 Task: Create a section Automated Deployment Sprint and in the section, add a milestone Infrastructure Upgrades in the project ToughWorks.
Action: Mouse moved to (64, 434)
Screenshot: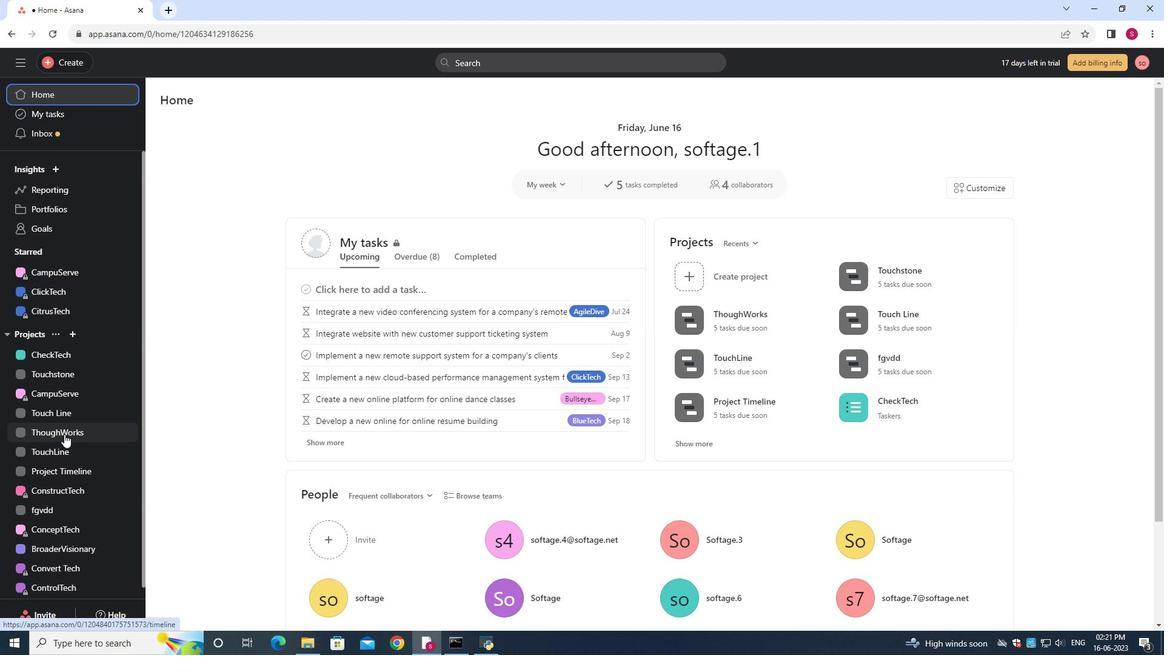 
Action: Mouse pressed left at (64, 434)
Screenshot: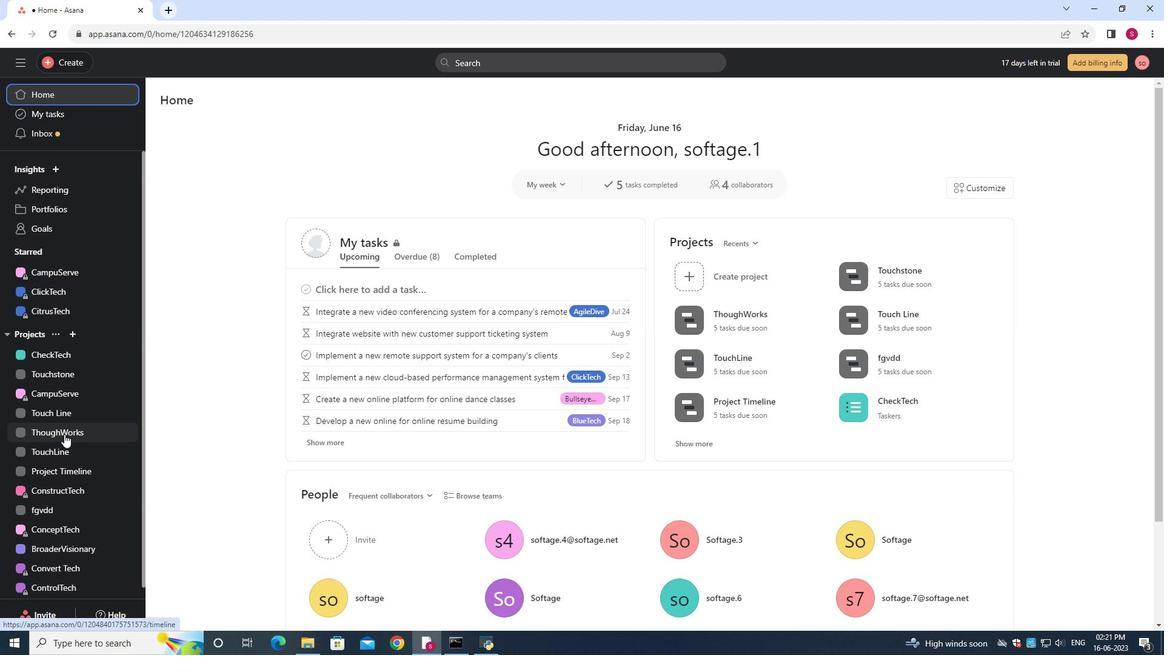 
Action: Mouse moved to (212, 124)
Screenshot: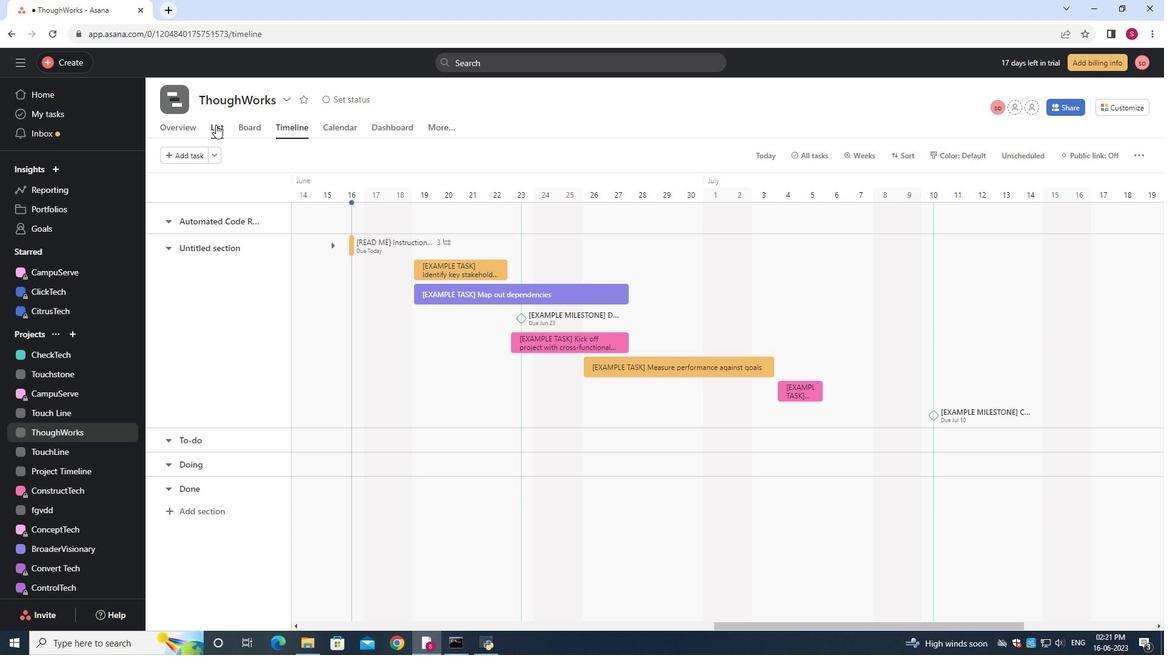 
Action: Mouse pressed left at (212, 124)
Screenshot: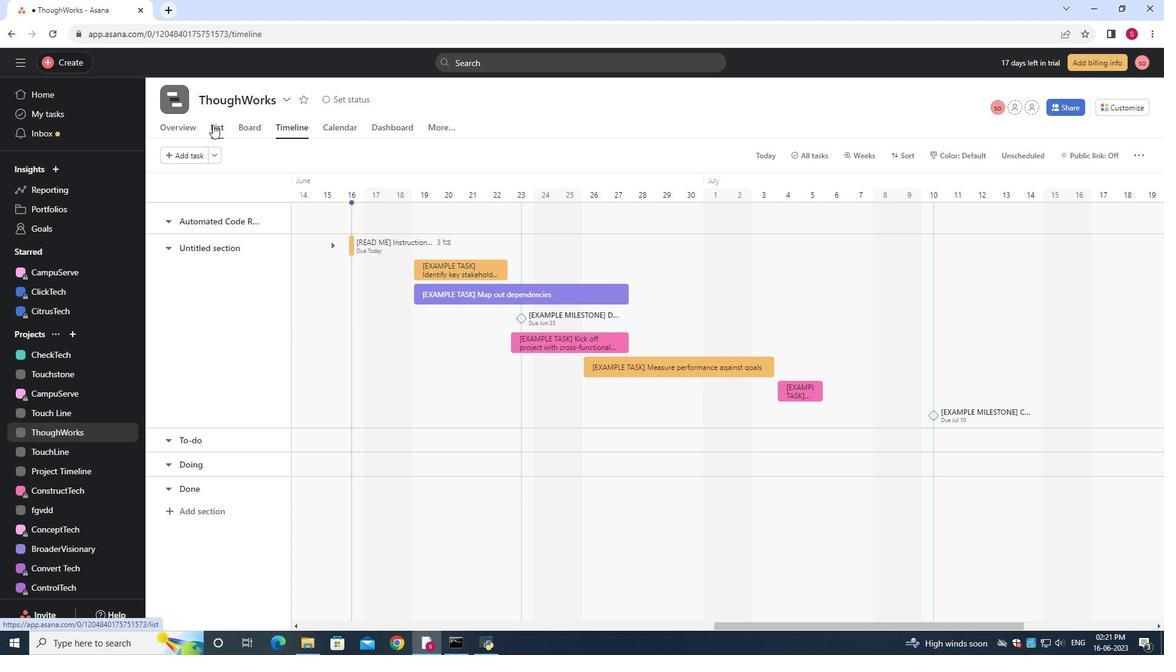 
Action: Mouse moved to (212, 150)
Screenshot: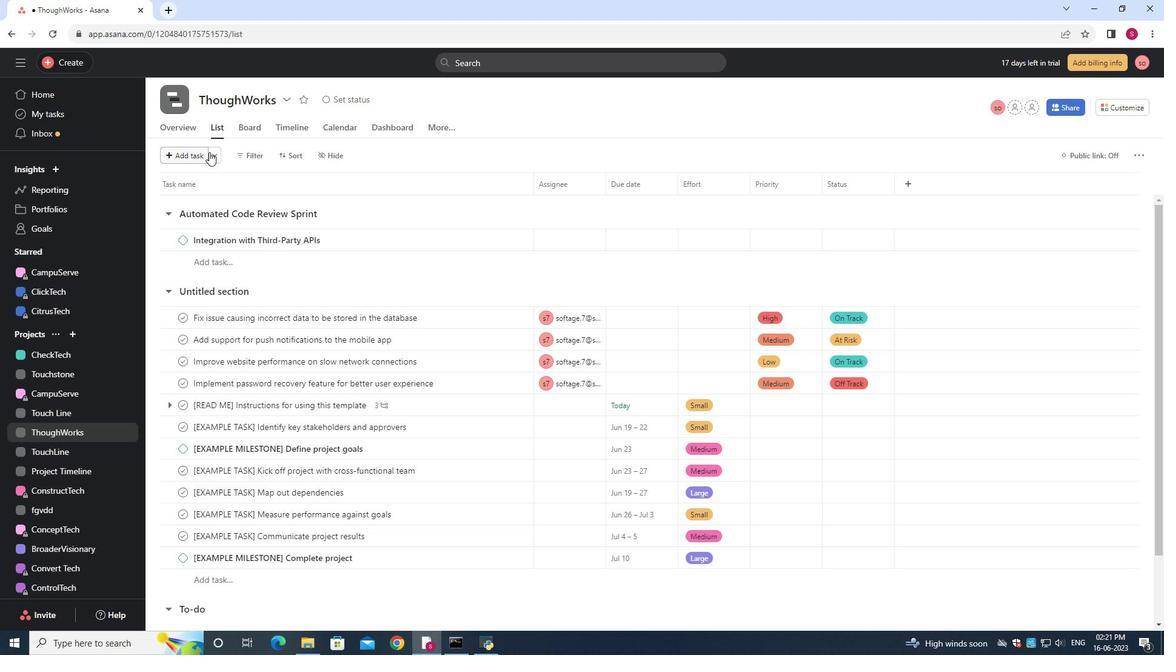 
Action: Mouse pressed left at (212, 150)
Screenshot: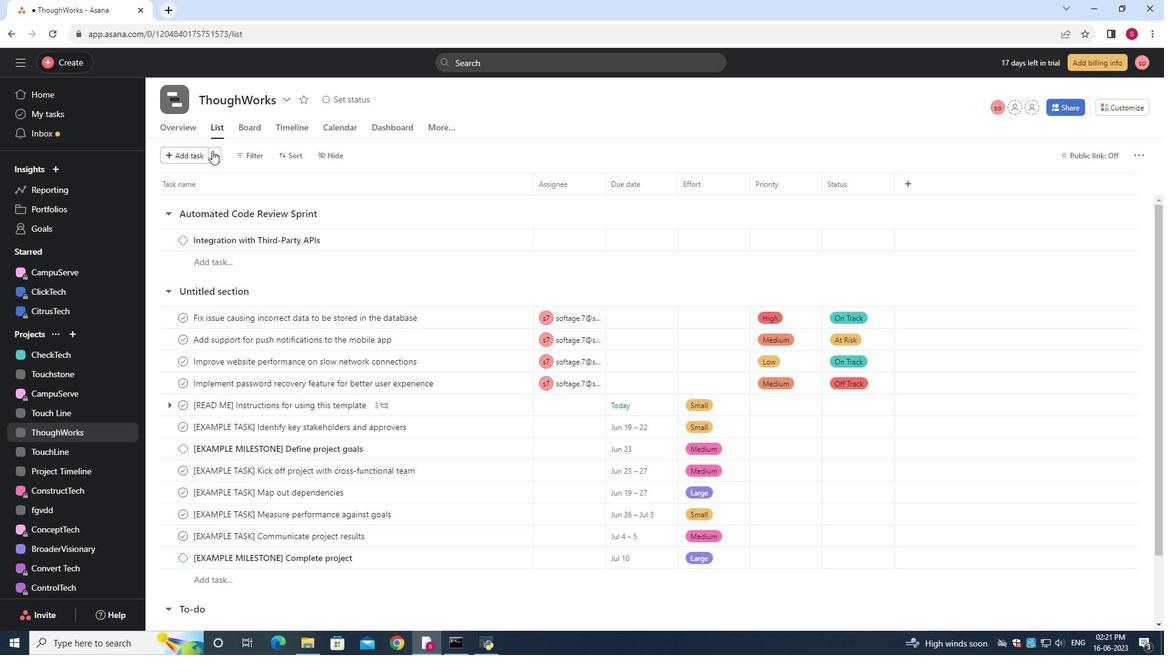 
Action: Mouse moved to (249, 179)
Screenshot: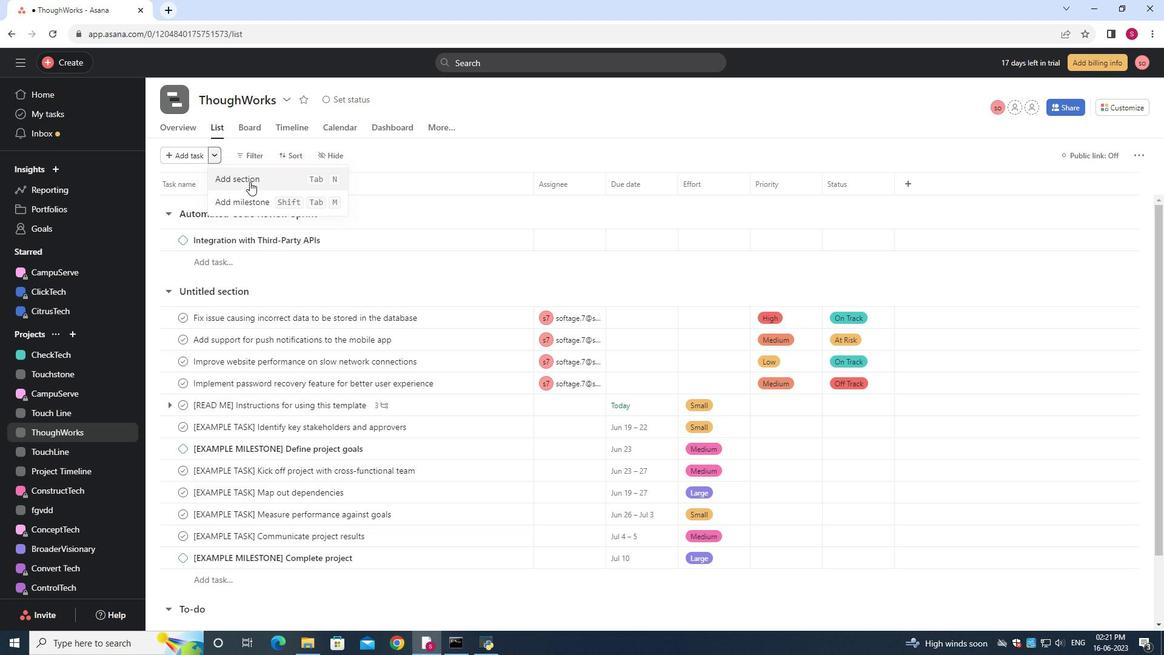 
Action: Mouse pressed left at (249, 179)
Screenshot: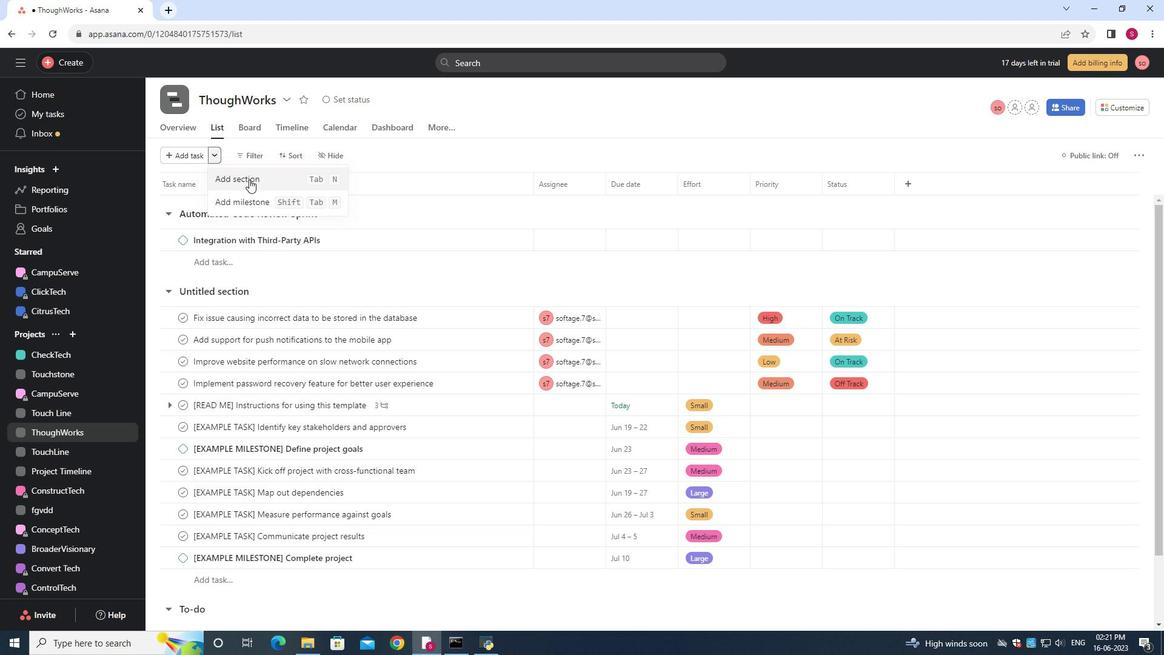 
Action: Key pressed <Key.backspace>
Screenshot: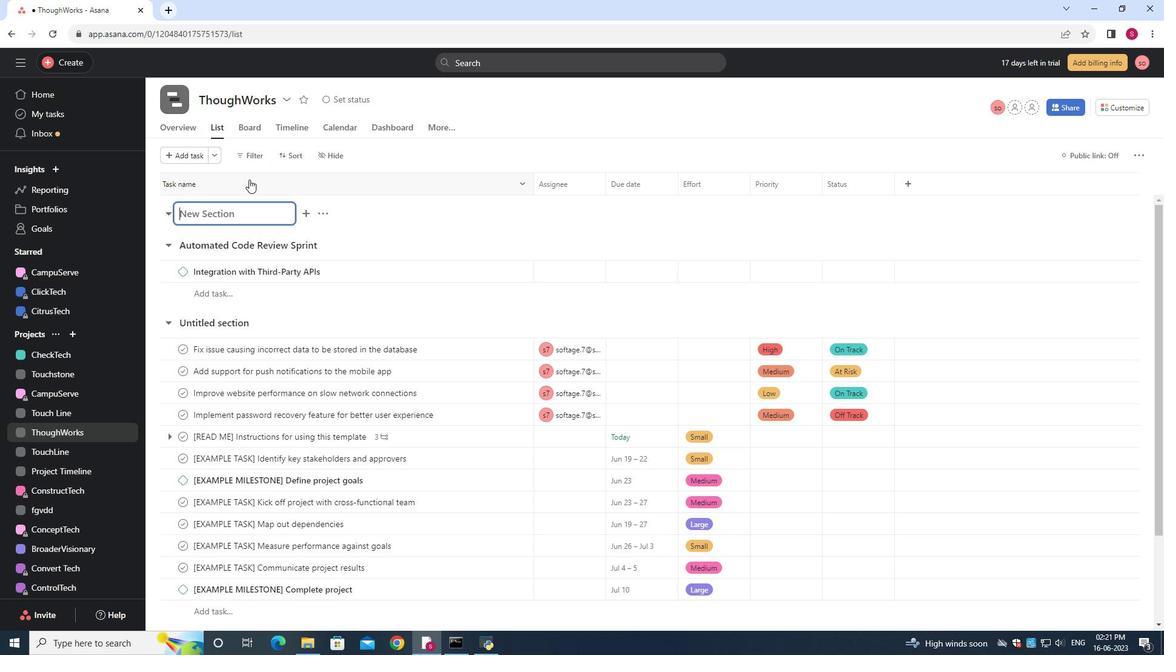 
Action: Mouse moved to (212, 158)
Screenshot: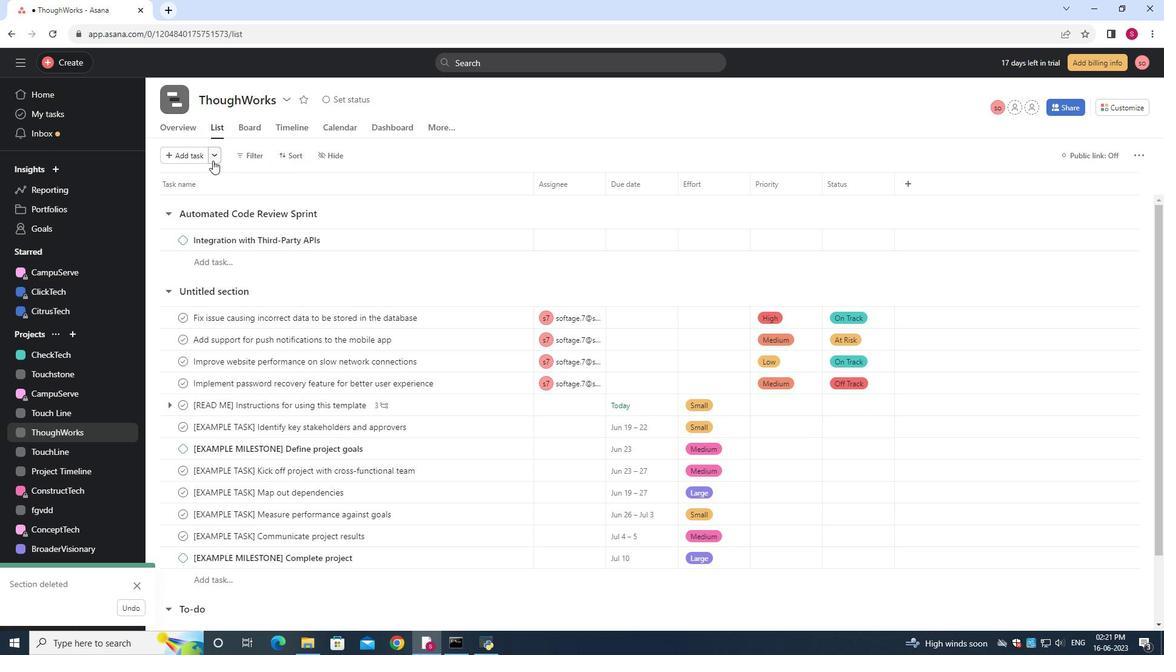 
Action: Mouse pressed left at (212, 158)
Screenshot: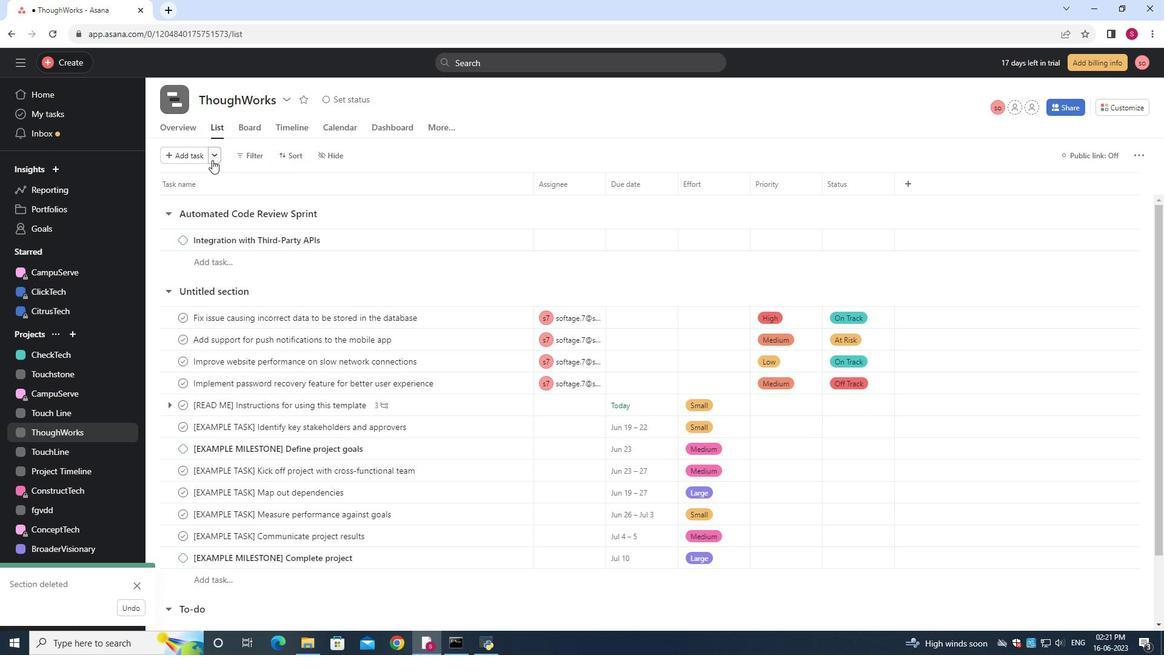
Action: Mouse moved to (243, 178)
Screenshot: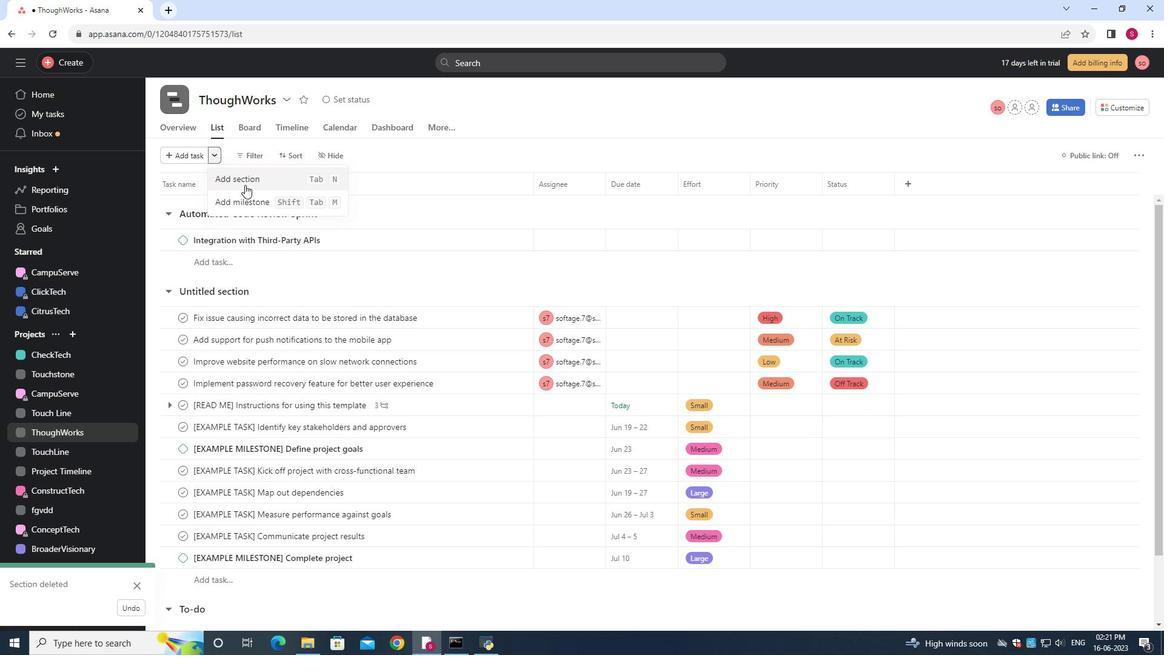 
Action: Mouse pressed left at (243, 178)
Screenshot: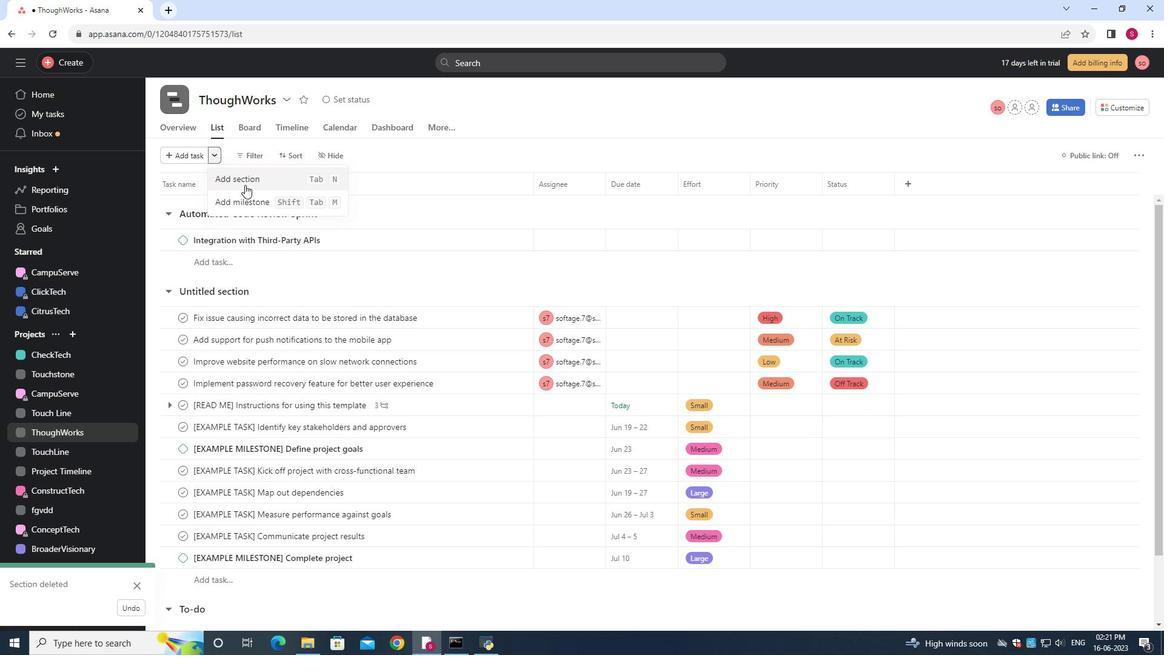 
Action: Key pressed <Key.shift>Automated<Key.space><Key.shift>Deployment<Key.space><Key.shift>Sprint
Screenshot: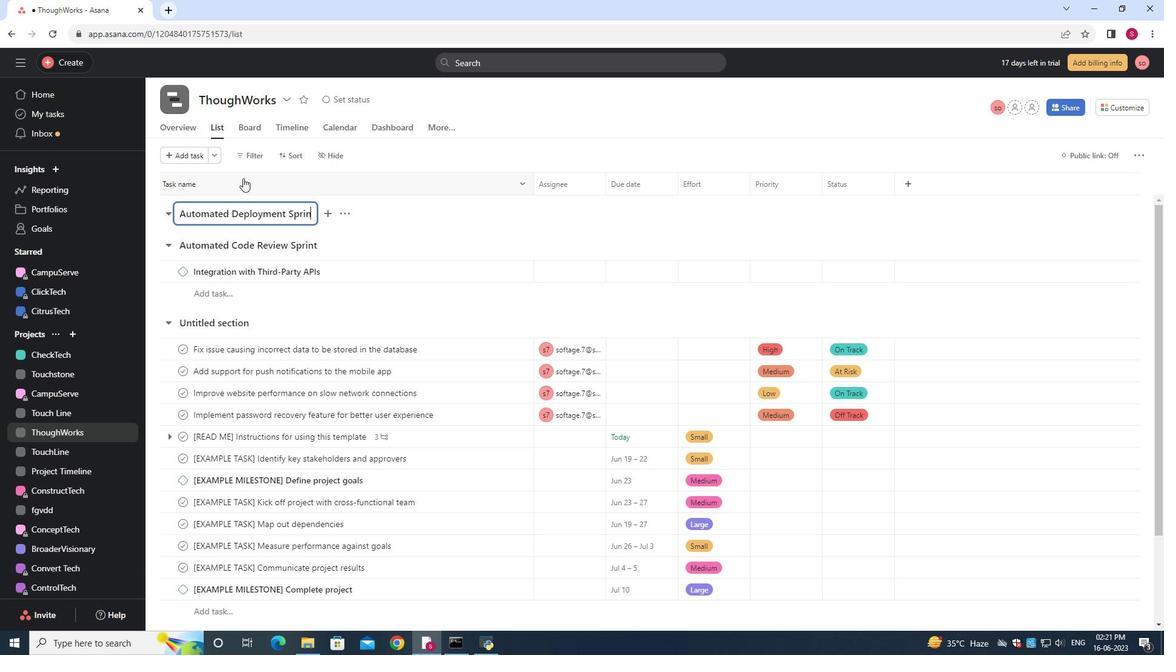 
Action: Mouse moved to (246, 180)
Screenshot: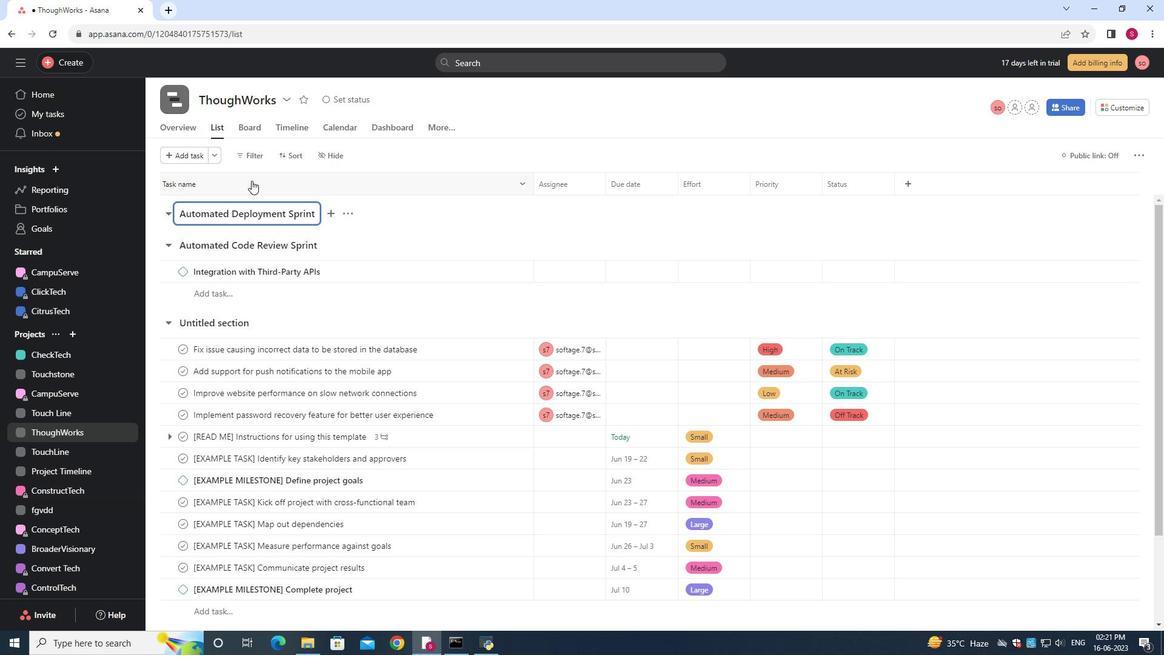 
Action: Key pressed <Key.enter>
Screenshot: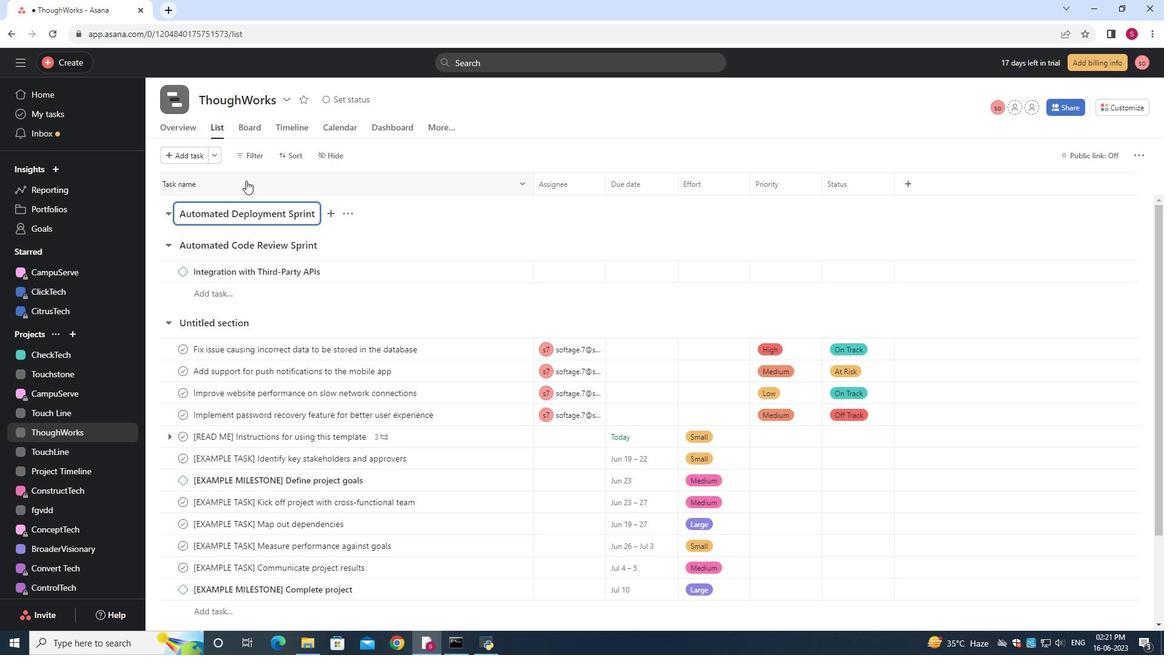 
Action: Mouse moved to (212, 152)
Screenshot: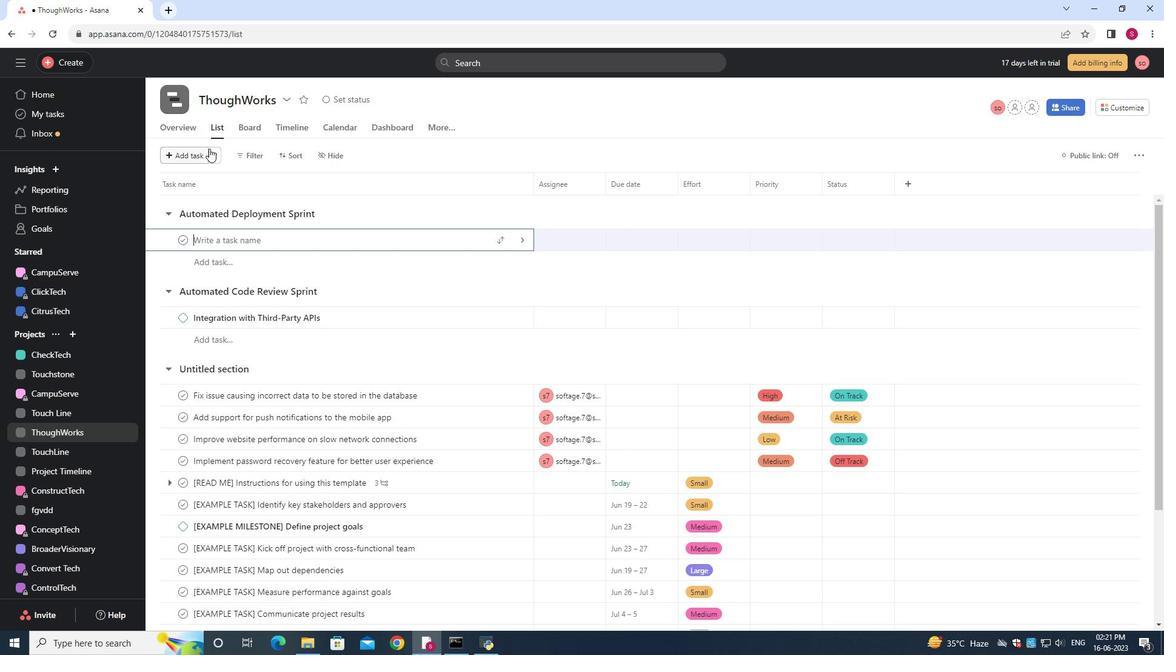 
Action: Mouse pressed left at (212, 152)
Screenshot: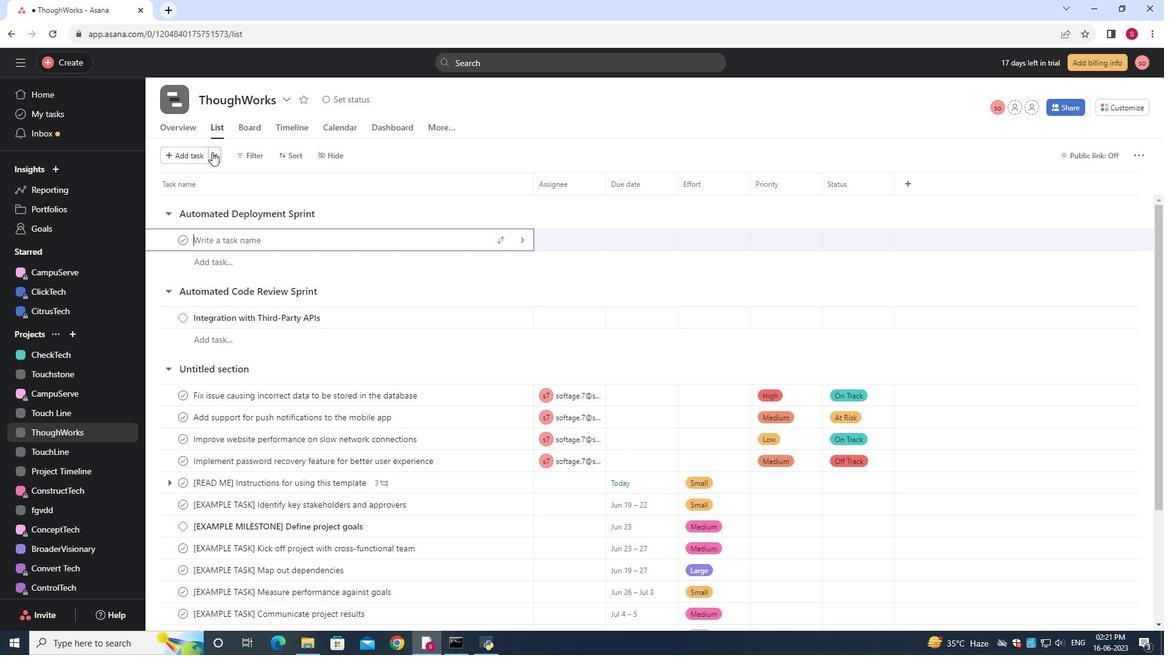 
Action: Mouse moved to (239, 195)
Screenshot: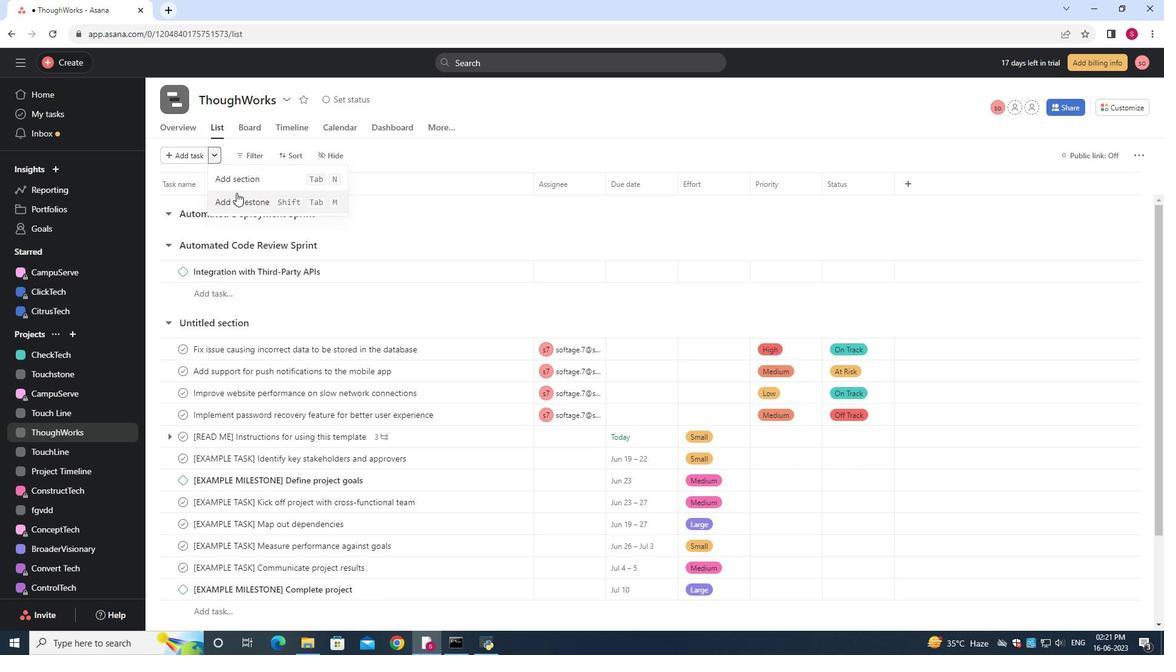 
Action: Mouse pressed left at (239, 195)
Screenshot: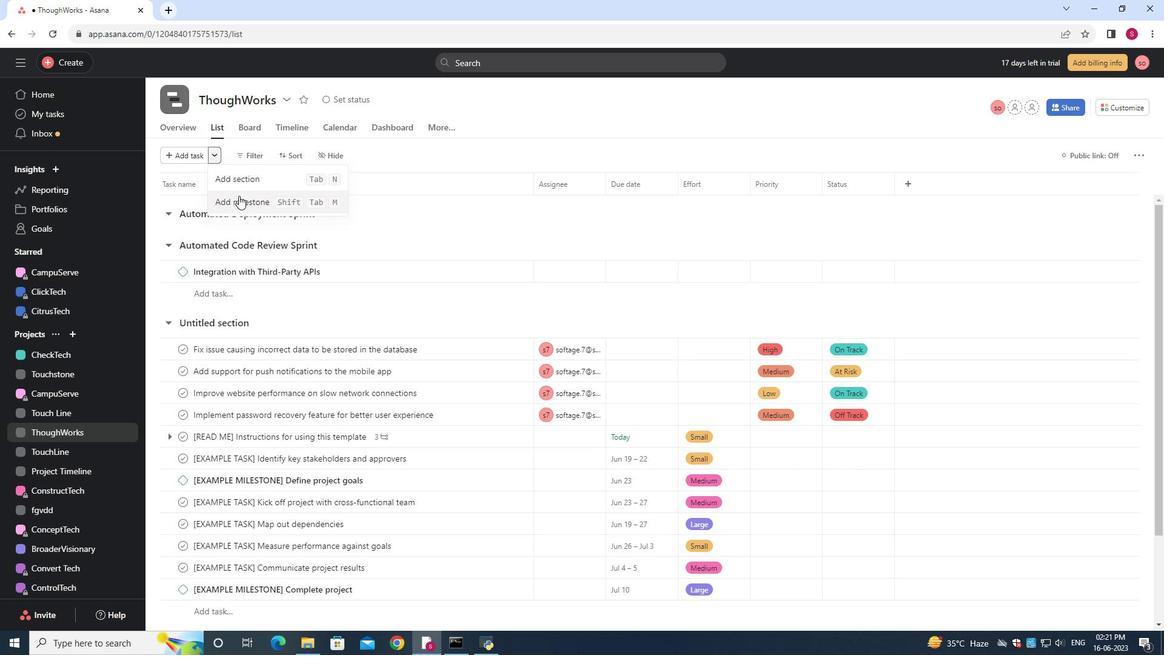 
Action: Mouse moved to (239, 195)
Screenshot: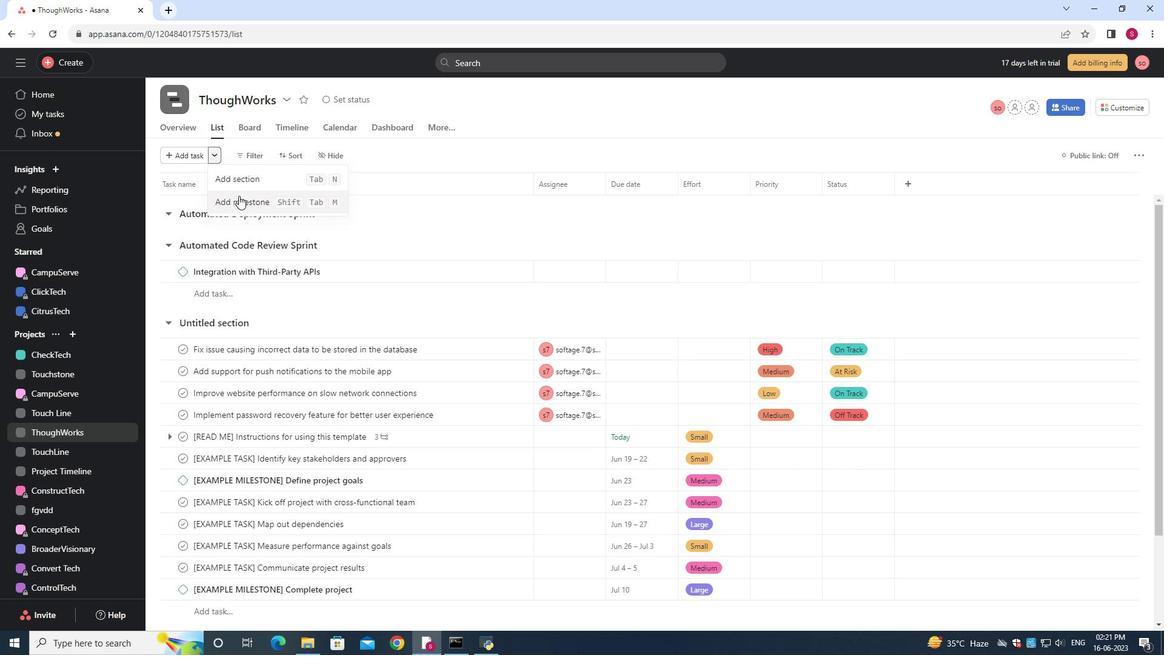 
Action: Key pressed <Key.backspace><Key.shift>Infrastructure<Key.space><Key.shift>Upgrades
Screenshot: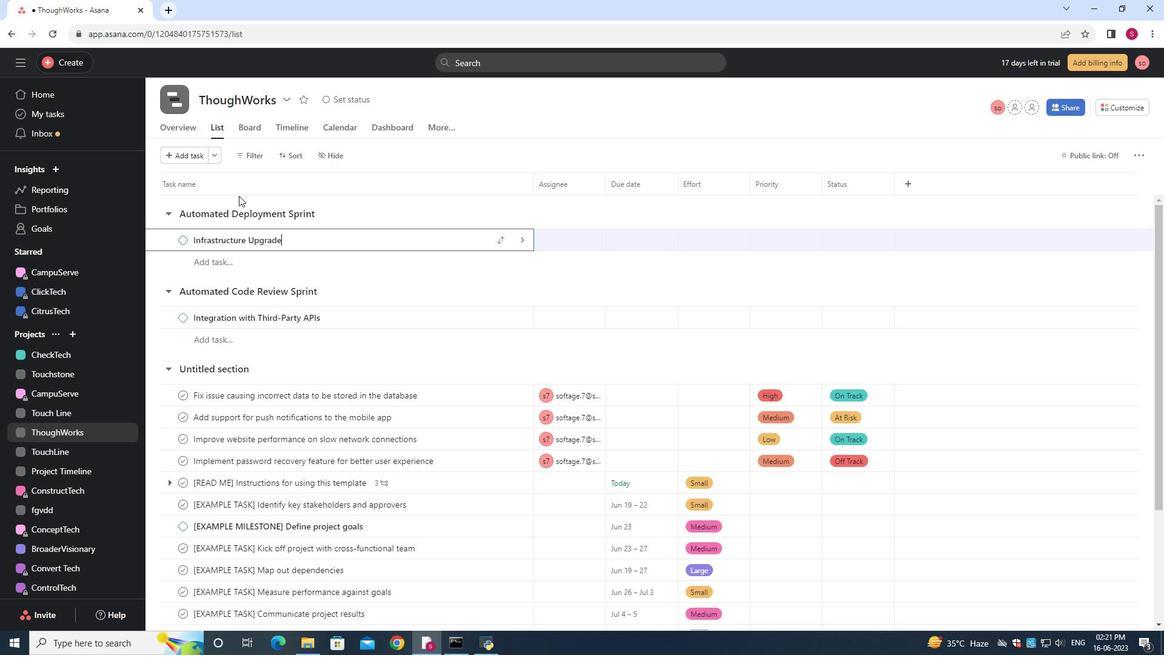 
Action: Mouse moved to (360, 247)
Screenshot: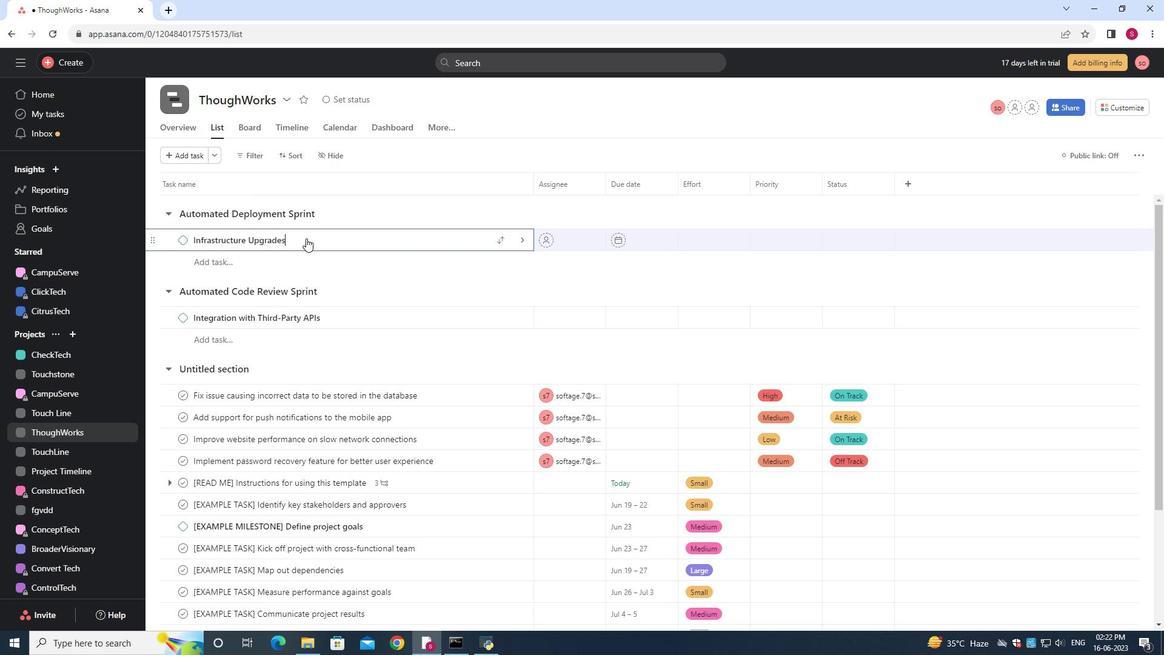 
Action: Key pressed <Key.enter>
Screenshot: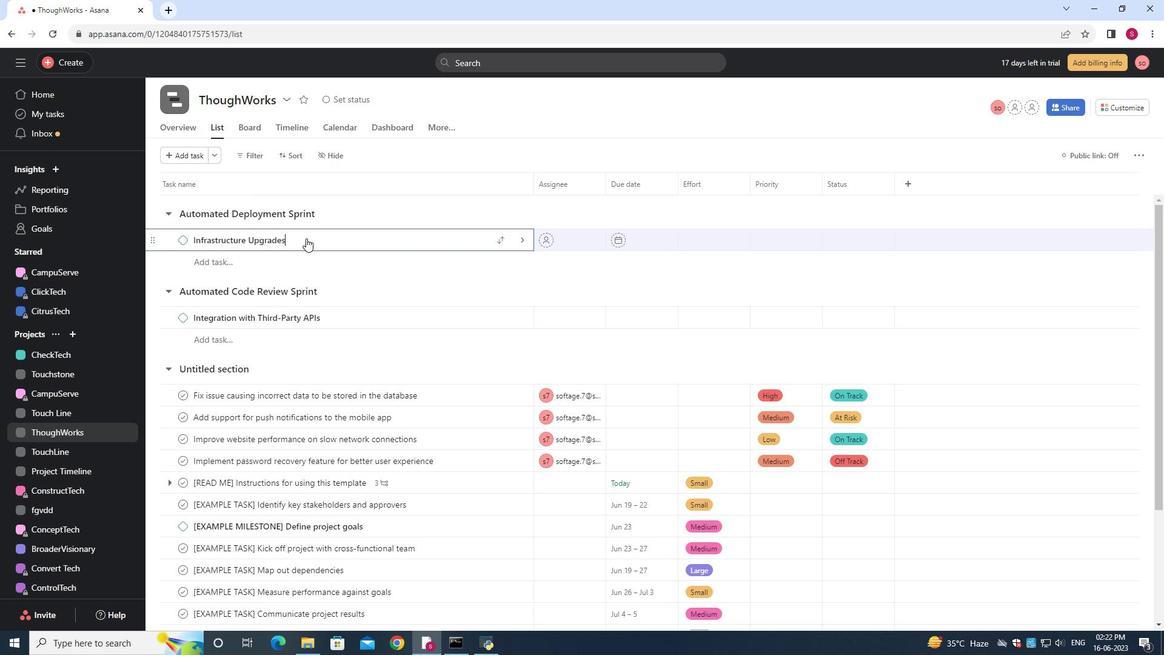 
Action: Mouse moved to (319, 199)
Screenshot: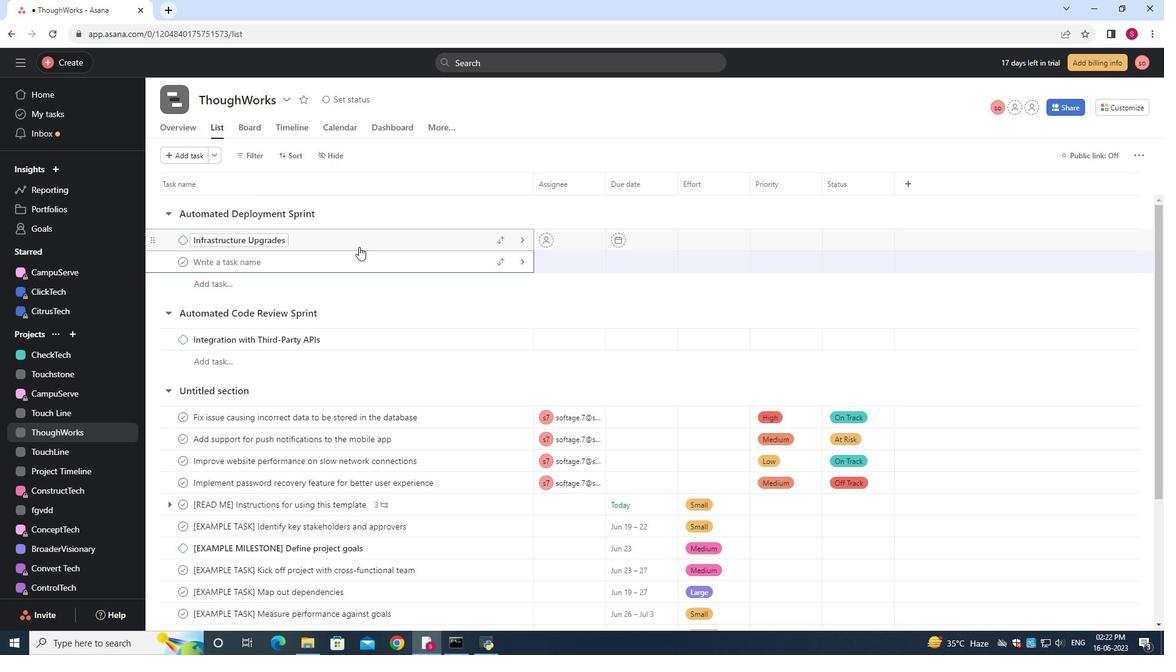 
